 Task: Assign parteek.ku2001@gmail.com as Assignee of Child Issue ChildIssue0000000835 of Issue Issue0000000418 in Backlog  in Scrum Project Project0000000084 in Jira. Assign vinnyoffice2@gmail.com as Assignee of Child Issue ChildIssue0000000836 of Issue Issue0000000418 in Backlog  in Scrum Project Project0000000084 in Jira. Assign vinnyoffice2@gmail.com as Assignee of Child Issue ChildIssue0000000837 of Issue Issue0000000419 in Backlog  in Scrum Project Project0000000084 in Jira. Assign vinnyoffice2@gmail.com as Assignee of Child Issue ChildIssue0000000838 of Issue Issue0000000419 in Backlog  in Scrum Project Project0000000084 in Jira. Assign vinnyoffice2@gmail.com as Assignee of Child Issue ChildIssue0000000839 of Issue Issue0000000420 in Backlog  in Scrum Project Project0000000084 in Jira
Action: Mouse moved to (465, 481)
Screenshot: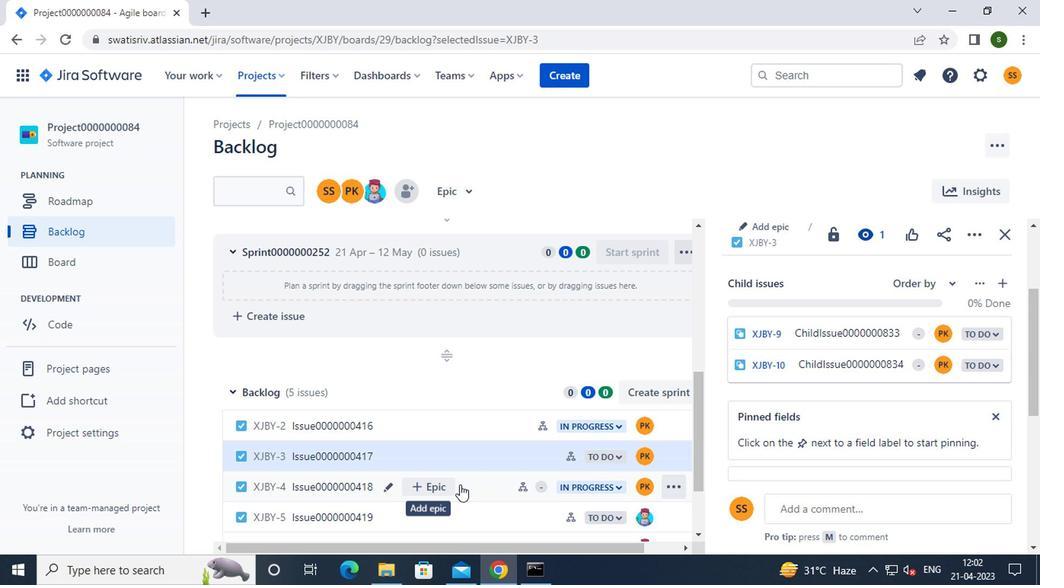 
Action: Mouse pressed left at (465, 481)
Screenshot: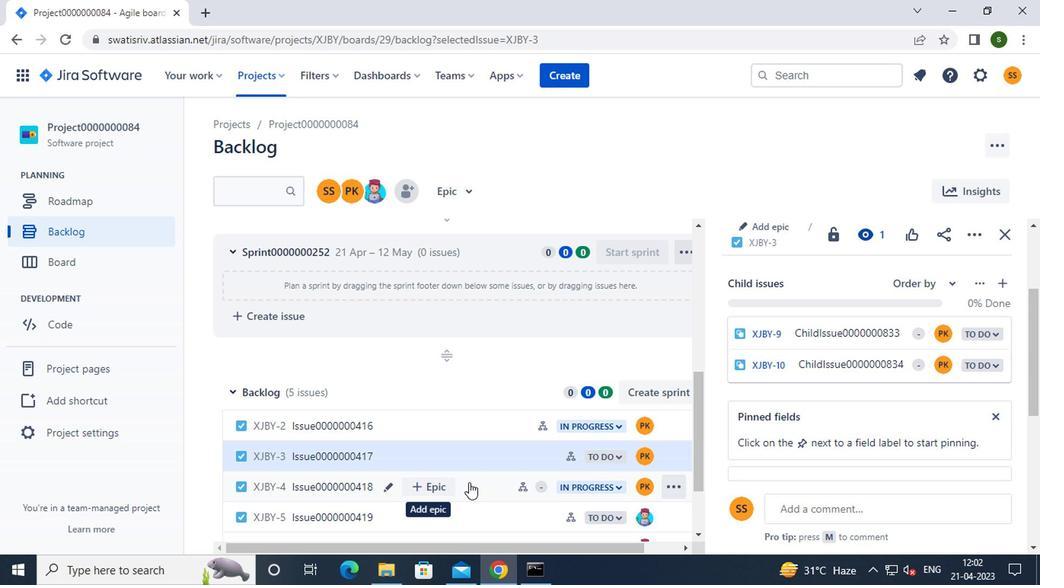
Action: Mouse moved to (842, 418)
Screenshot: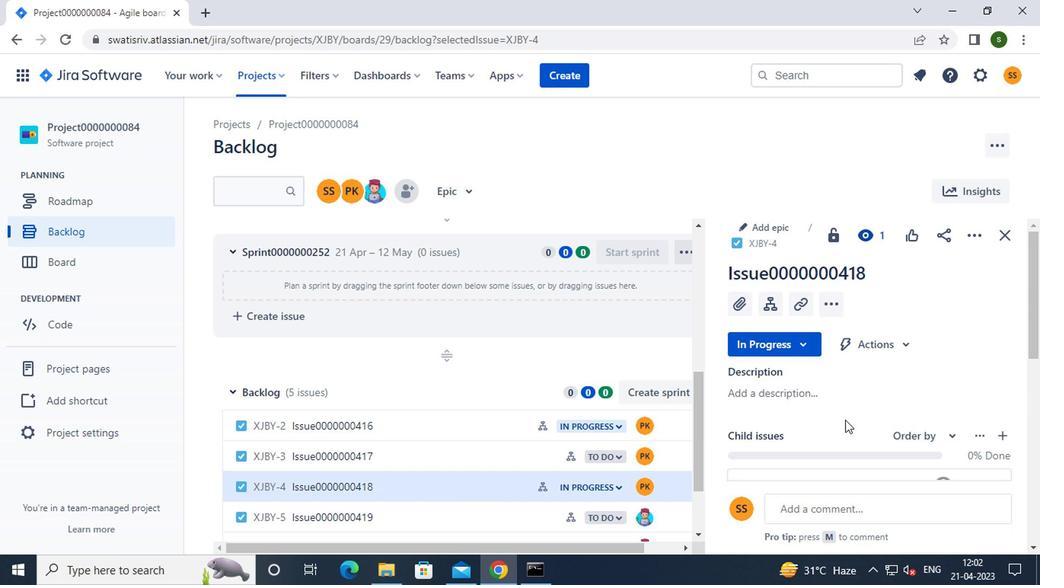 
Action: Mouse scrolled (842, 417) with delta (0, -1)
Screenshot: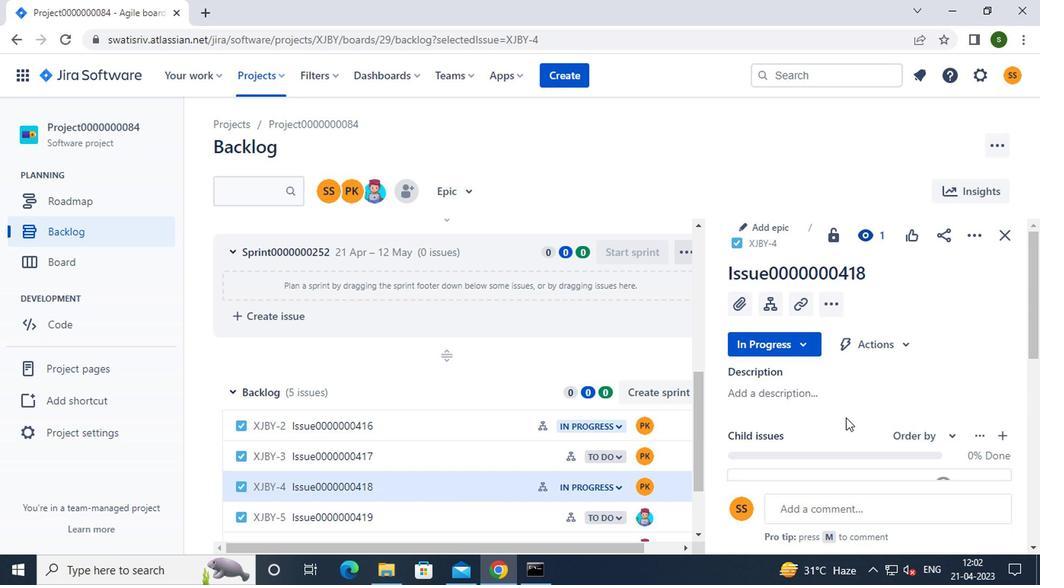 
Action: Mouse scrolled (842, 417) with delta (0, -1)
Screenshot: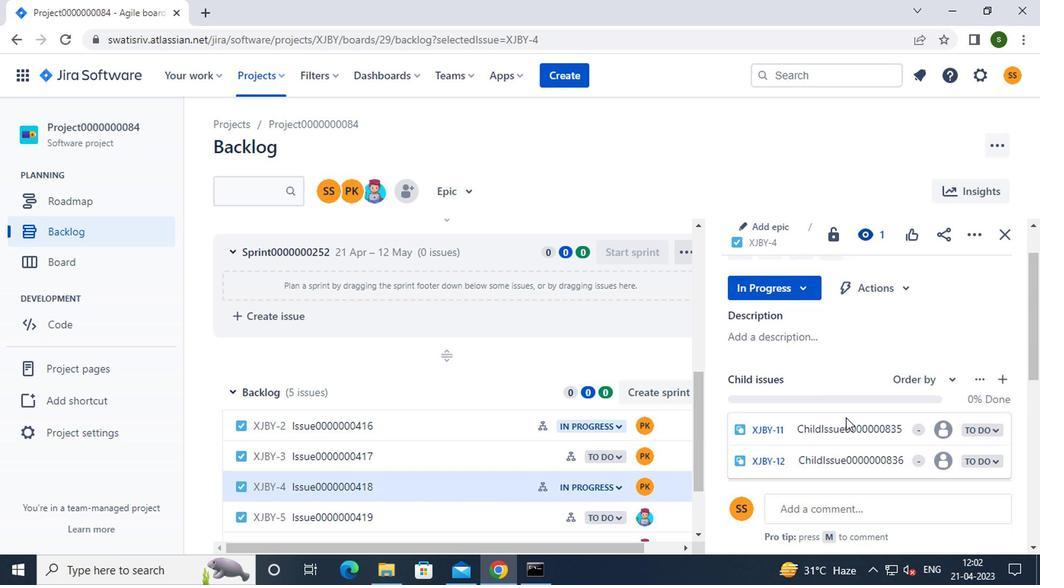 
Action: Mouse moved to (940, 339)
Screenshot: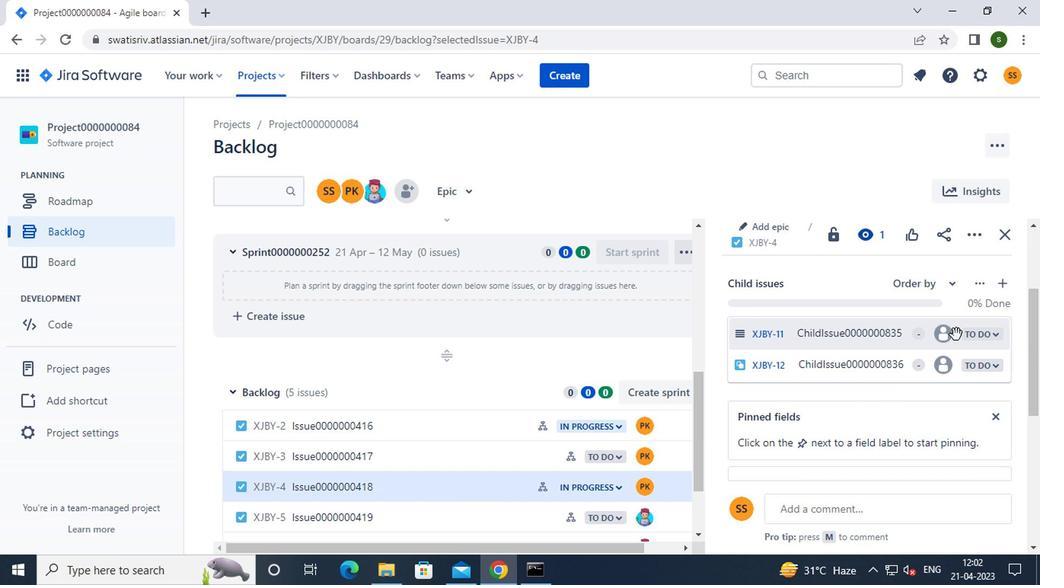 
Action: Mouse pressed left at (940, 339)
Screenshot: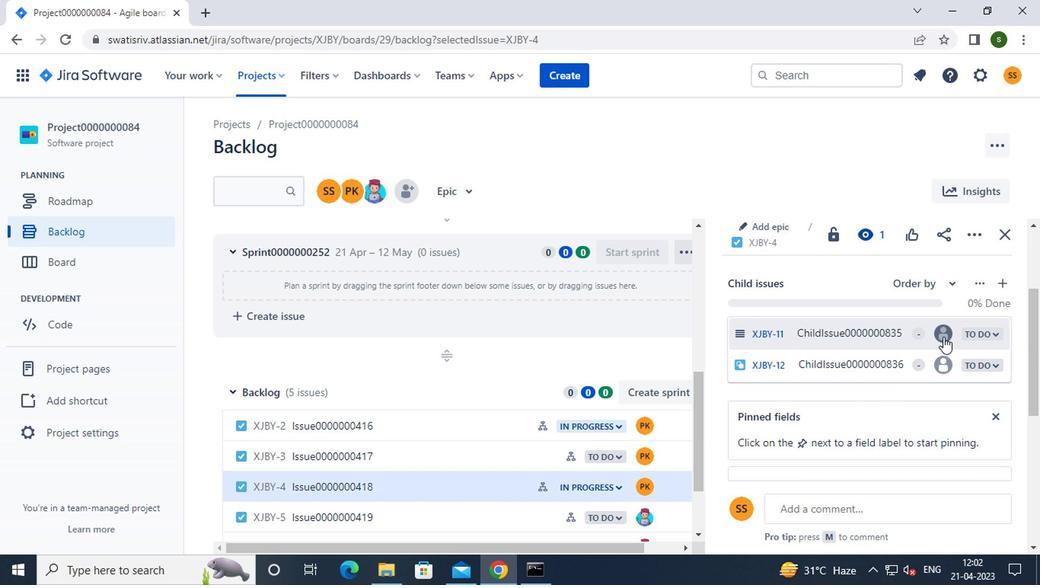 
Action: Mouse moved to (845, 428)
Screenshot: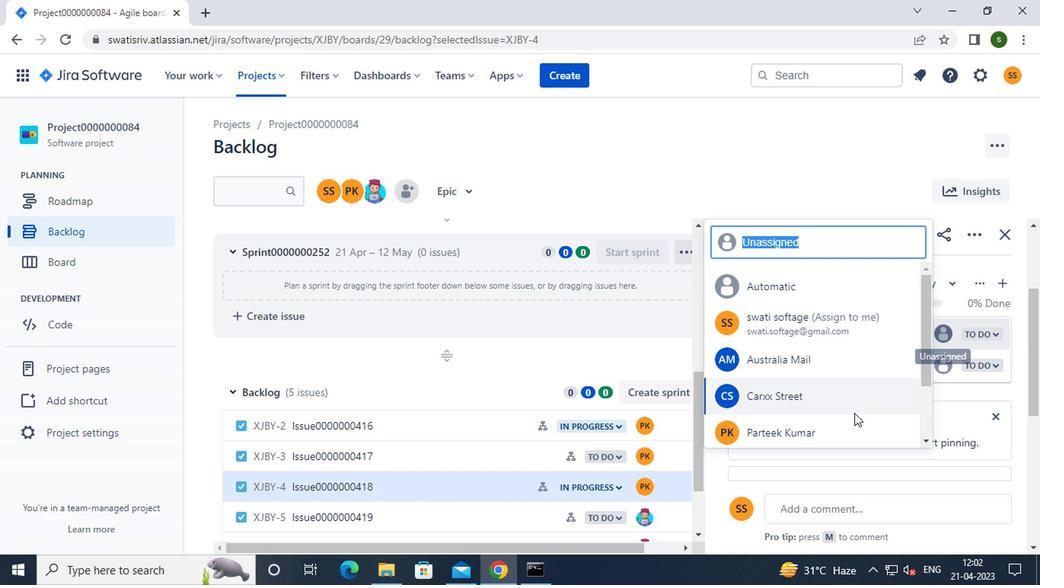 
Action: Mouse pressed left at (845, 428)
Screenshot: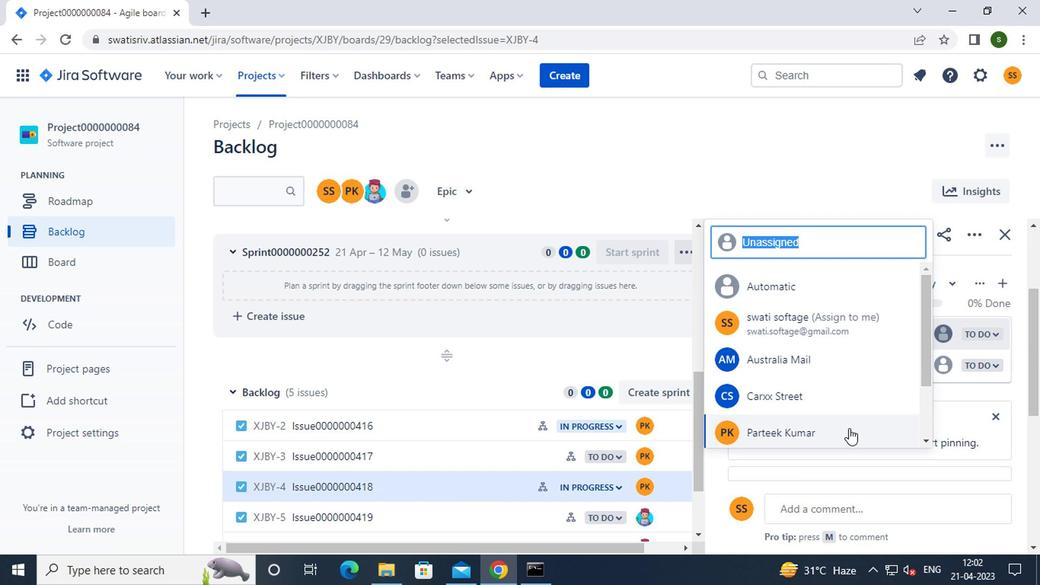 
Action: Mouse moved to (938, 366)
Screenshot: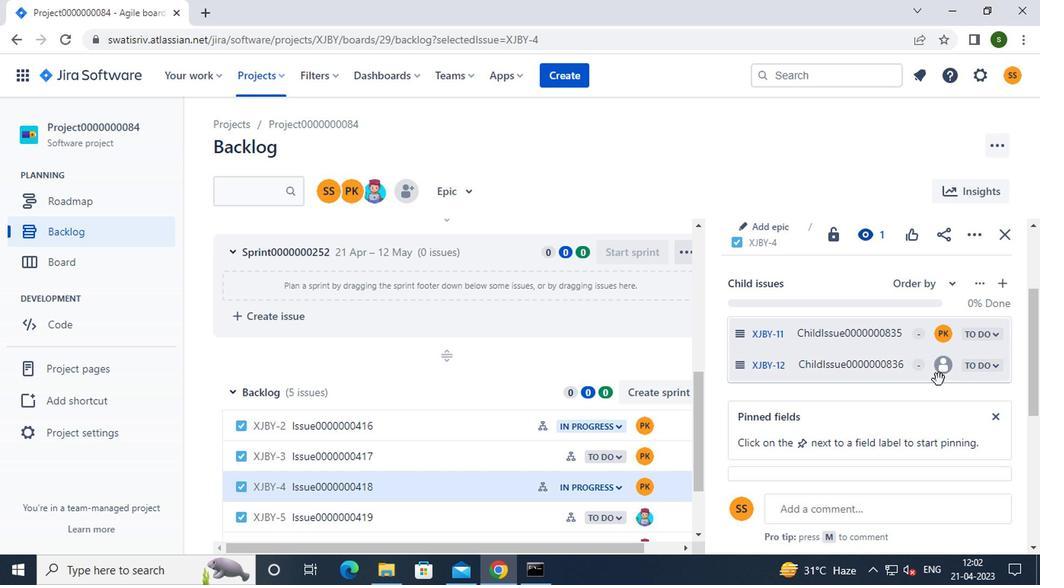 
Action: Mouse pressed left at (938, 366)
Screenshot: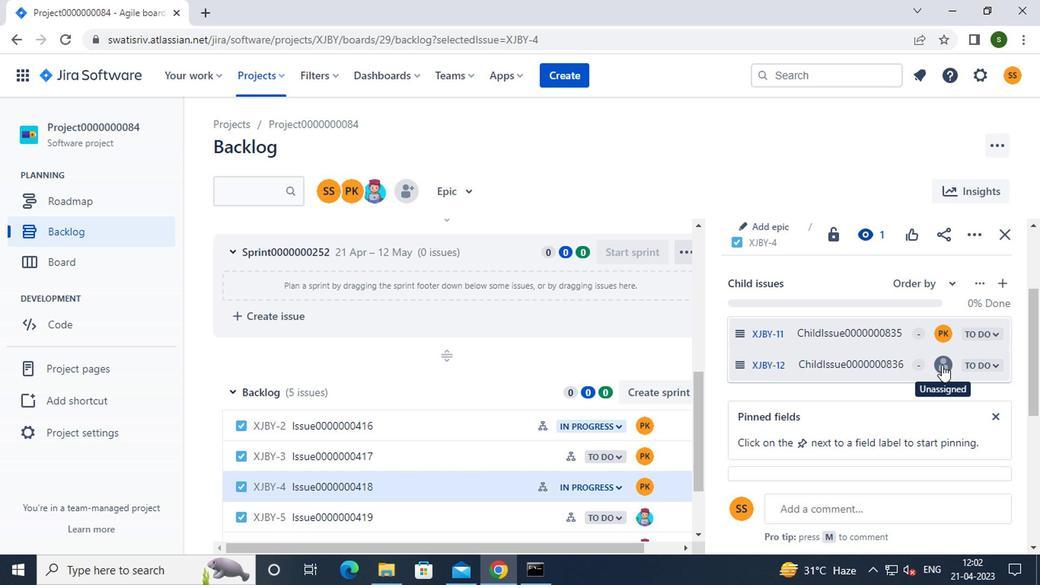 
Action: Mouse moved to (868, 396)
Screenshot: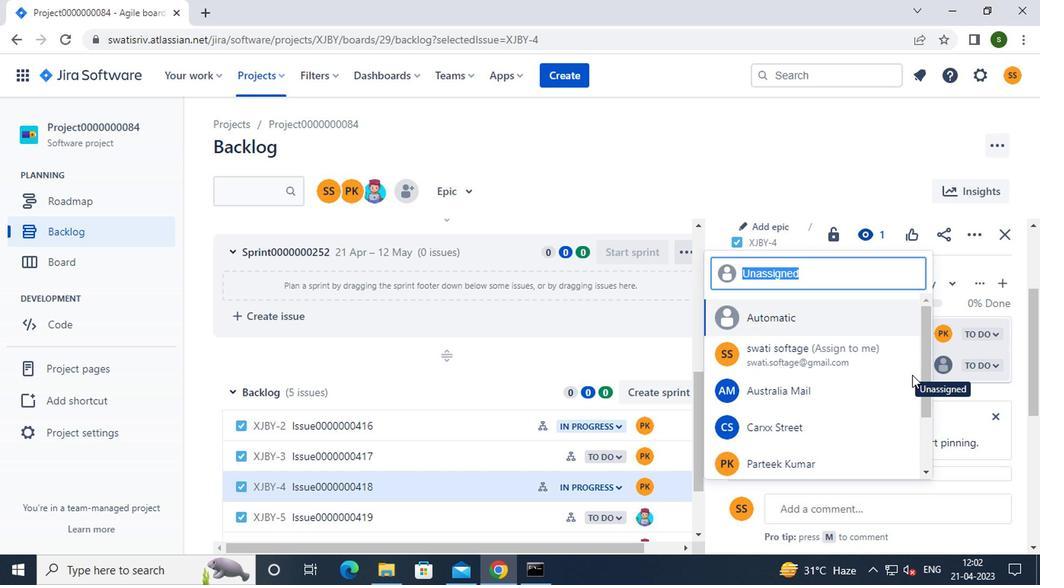
Action: Mouse scrolled (868, 395) with delta (0, -1)
Screenshot: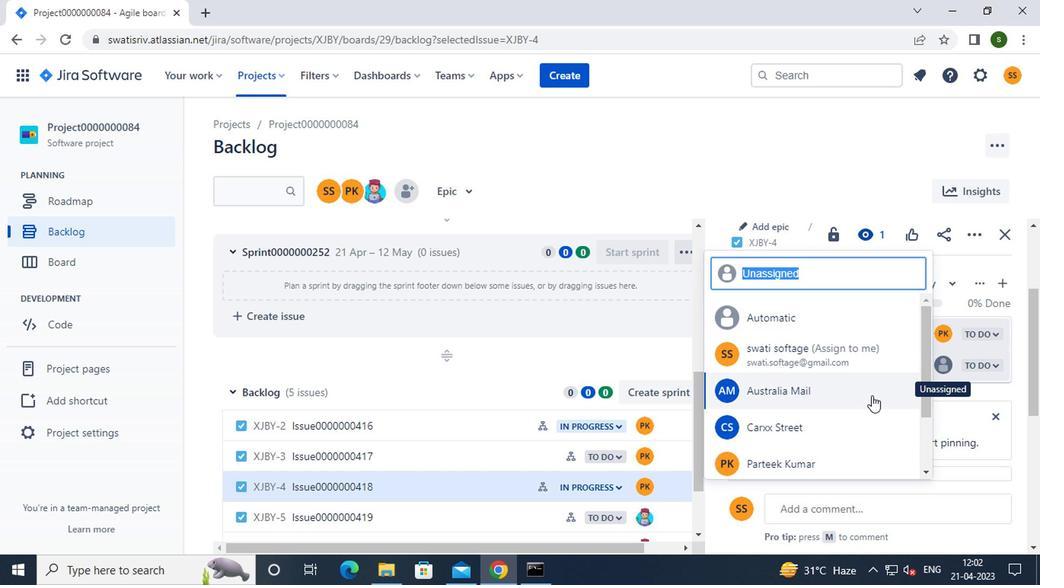 
Action: Mouse scrolled (868, 395) with delta (0, -1)
Screenshot: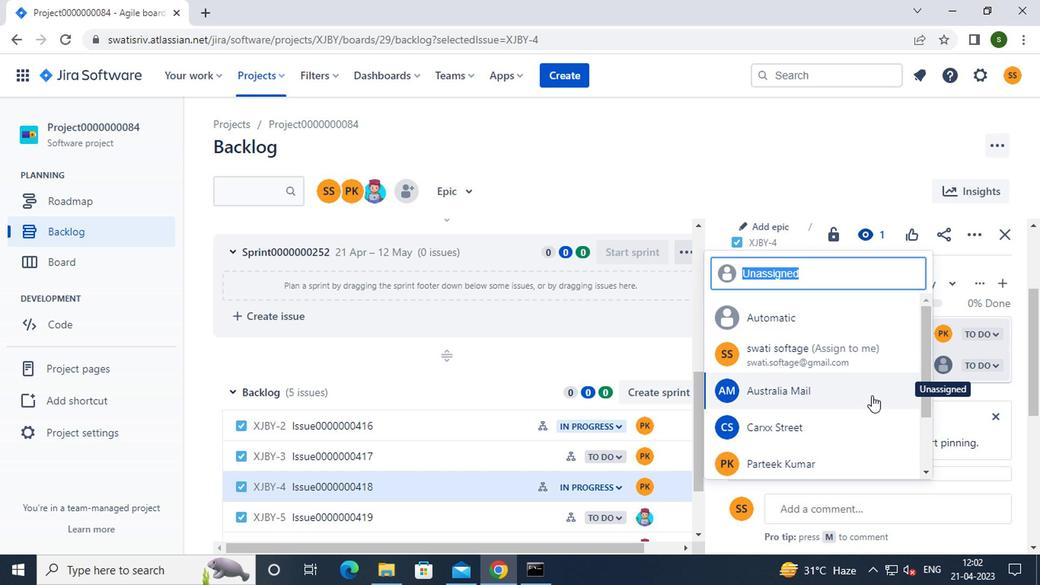 
Action: Mouse scrolled (868, 395) with delta (0, -1)
Screenshot: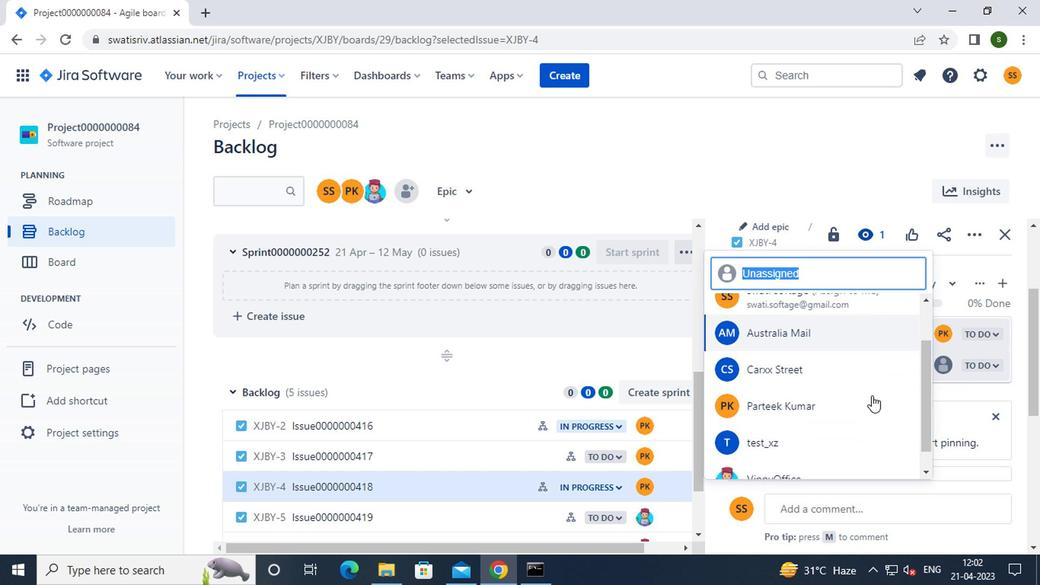 
Action: Mouse moved to (815, 455)
Screenshot: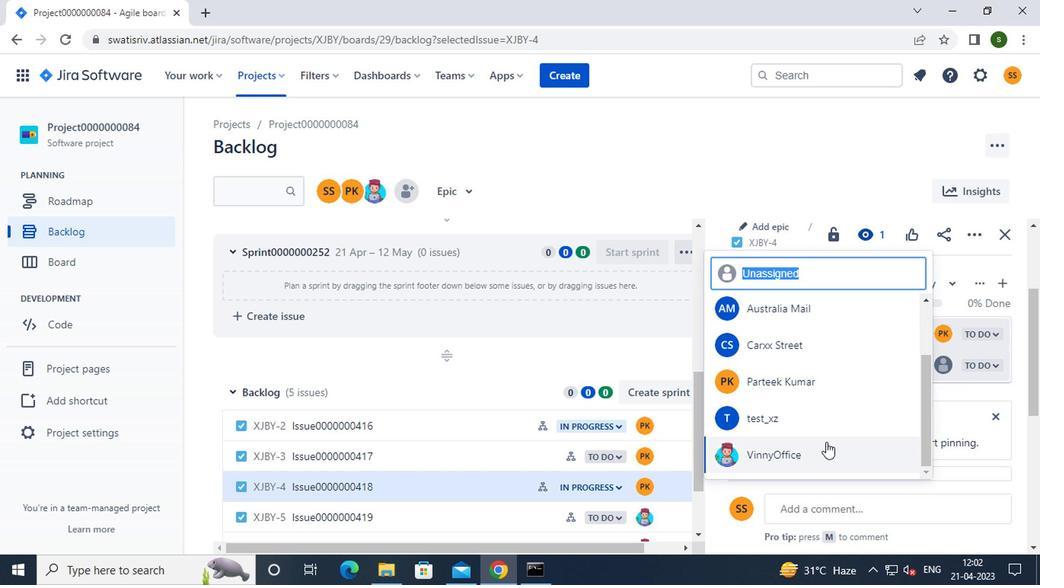 
Action: Mouse pressed left at (815, 455)
Screenshot: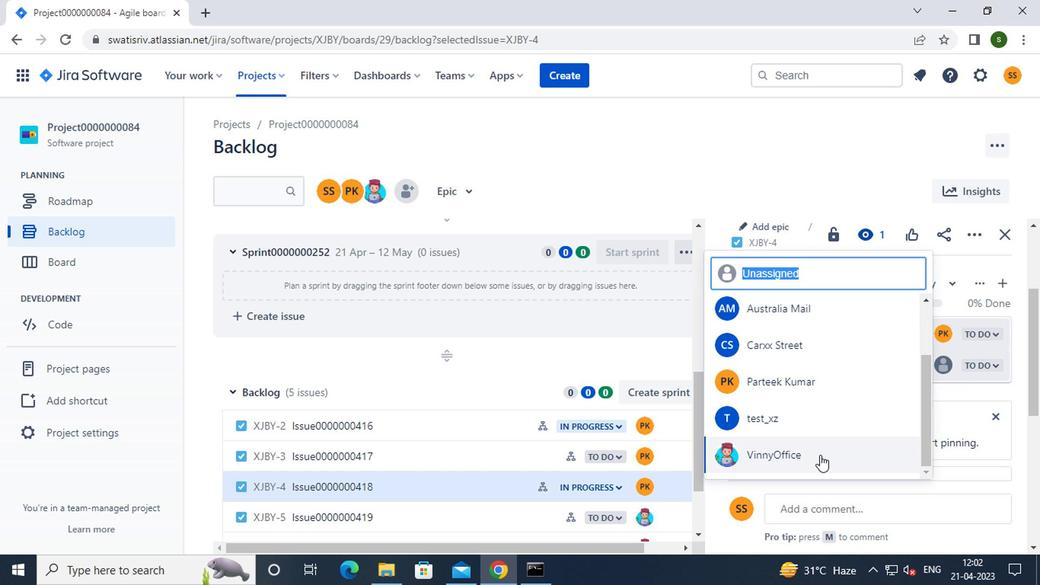 
Action: Mouse moved to (578, 451)
Screenshot: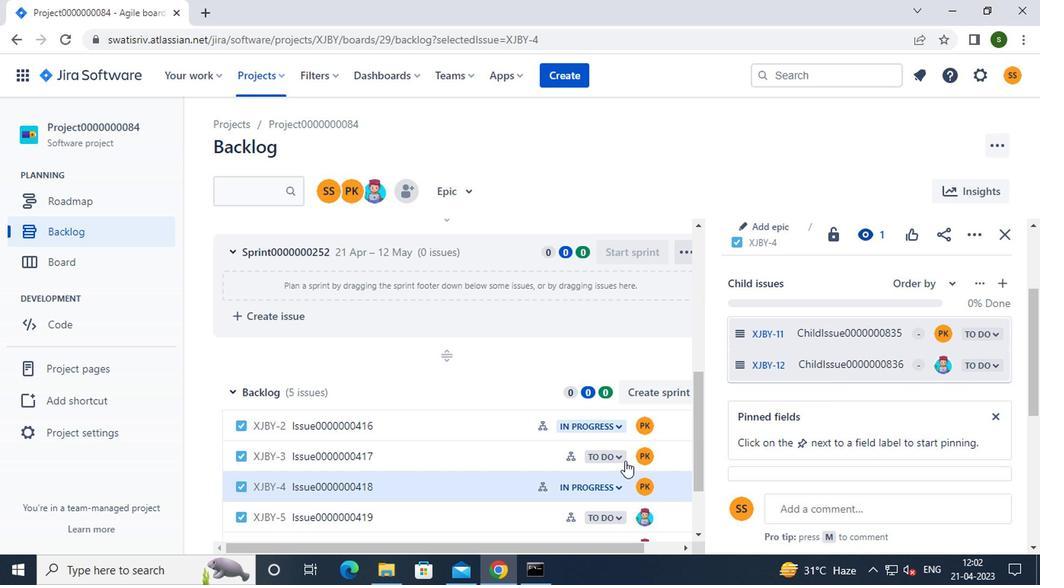 
Action: Mouse scrolled (578, 450) with delta (0, -1)
Screenshot: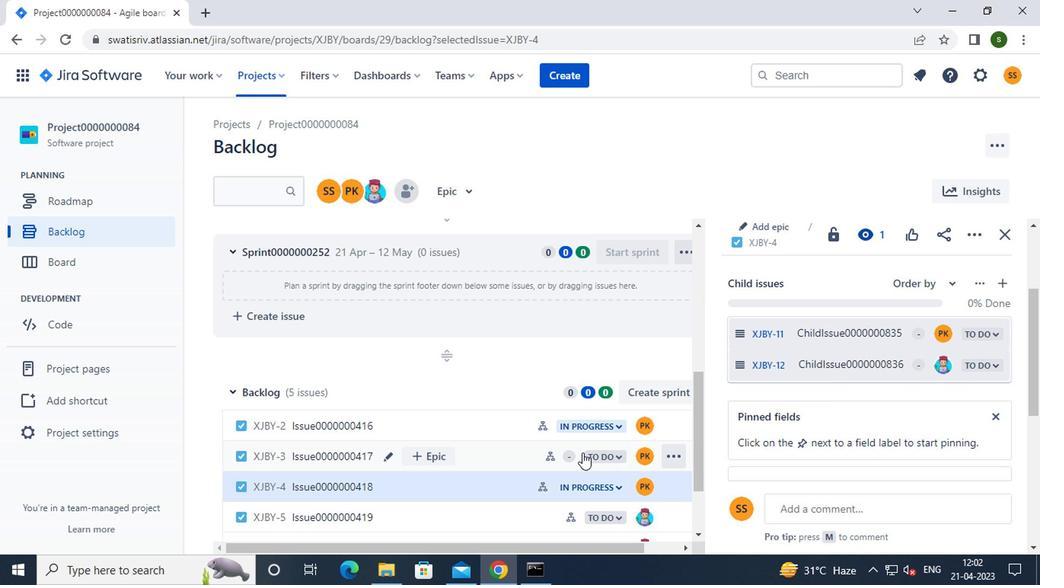 
Action: Mouse scrolled (578, 450) with delta (0, -1)
Screenshot: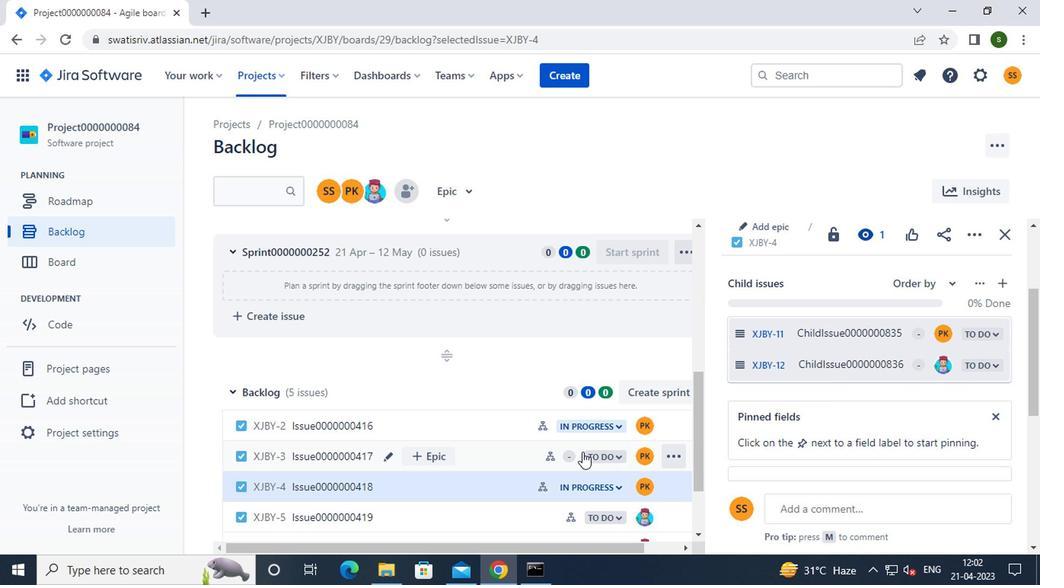 
Action: Mouse moved to (461, 416)
Screenshot: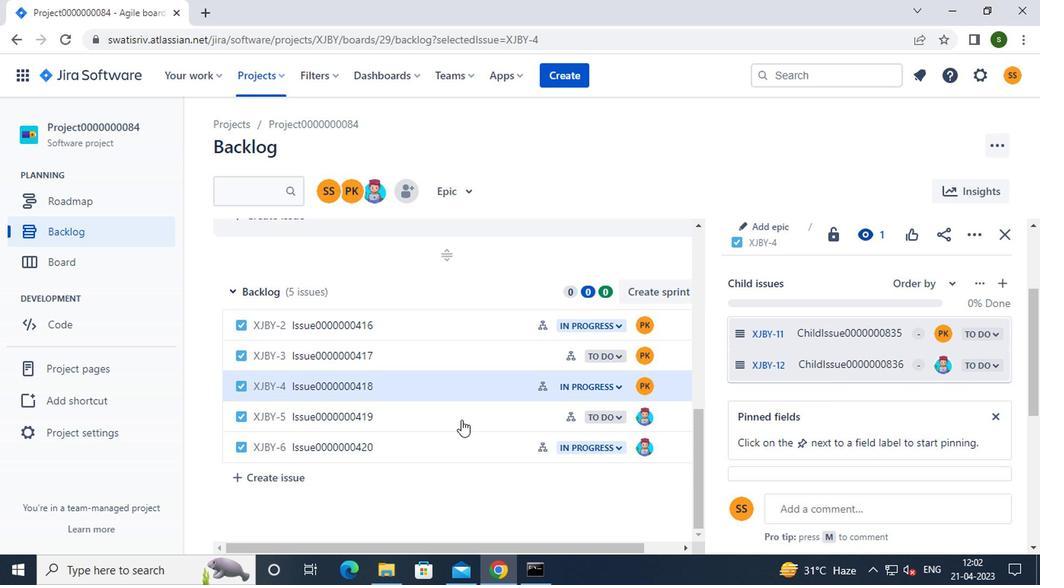 
Action: Mouse pressed left at (461, 416)
Screenshot: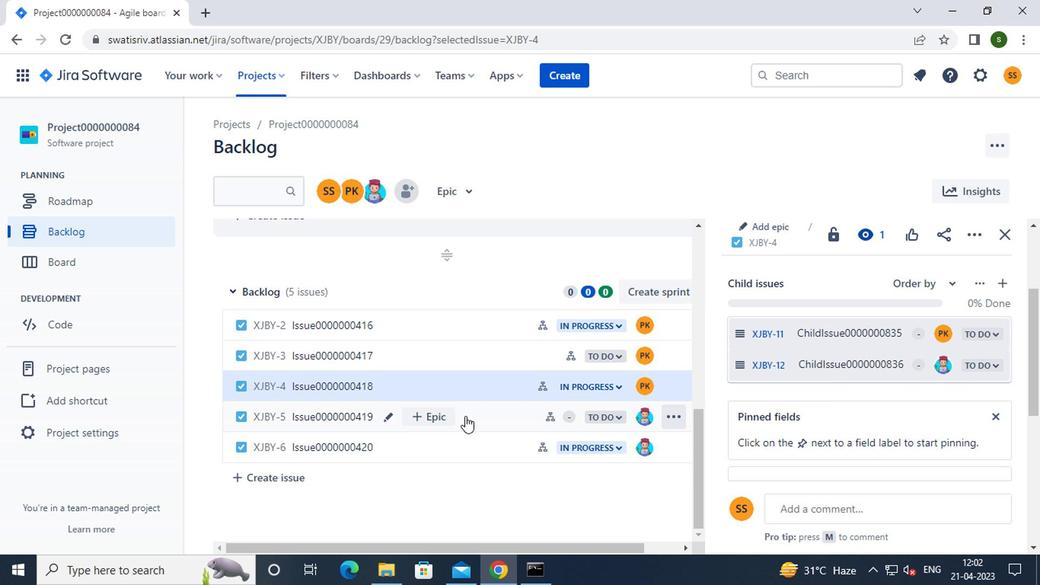 
Action: Mouse moved to (813, 397)
Screenshot: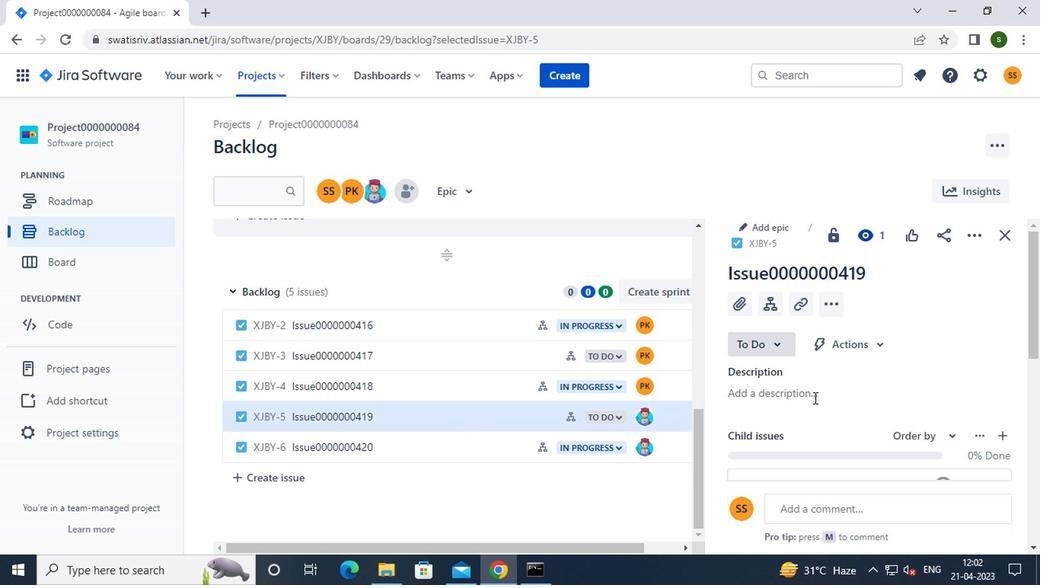 
Action: Mouse scrolled (813, 396) with delta (0, 0)
Screenshot: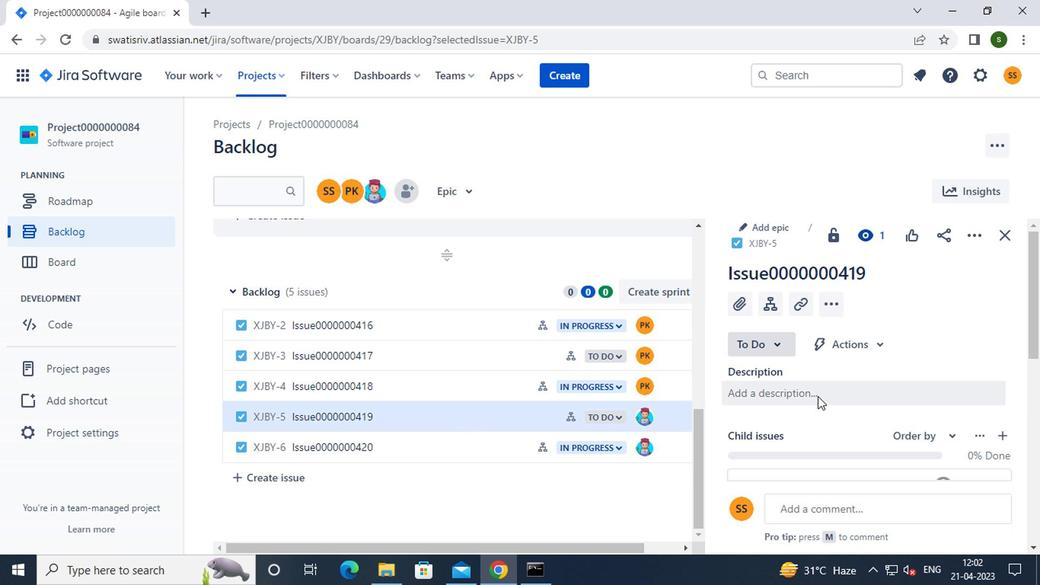 
Action: Mouse scrolled (813, 396) with delta (0, 0)
Screenshot: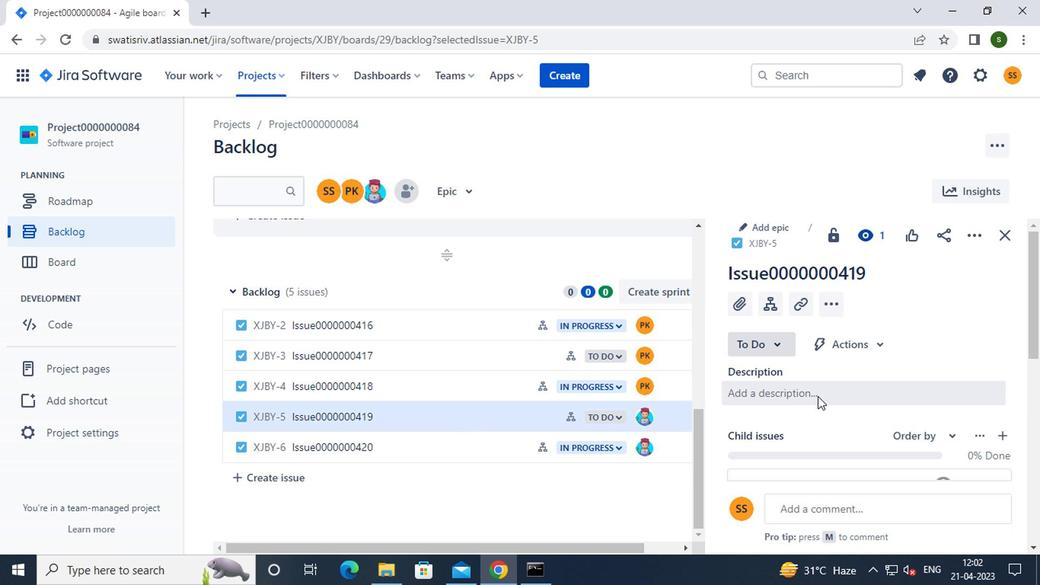 
Action: Mouse moved to (941, 338)
Screenshot: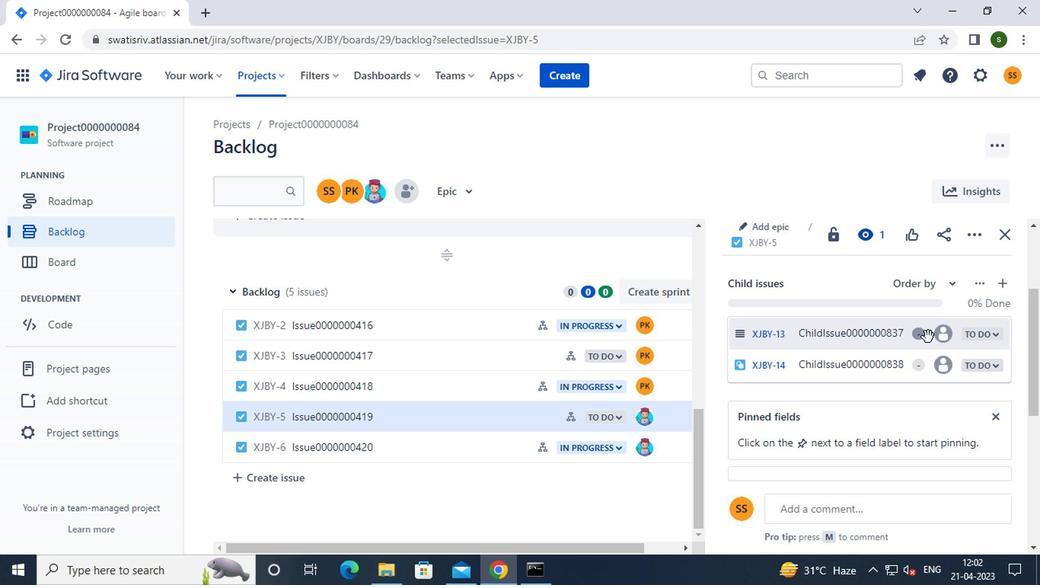 
Action: Mouse pressed left at (941, 338)
Screenshot: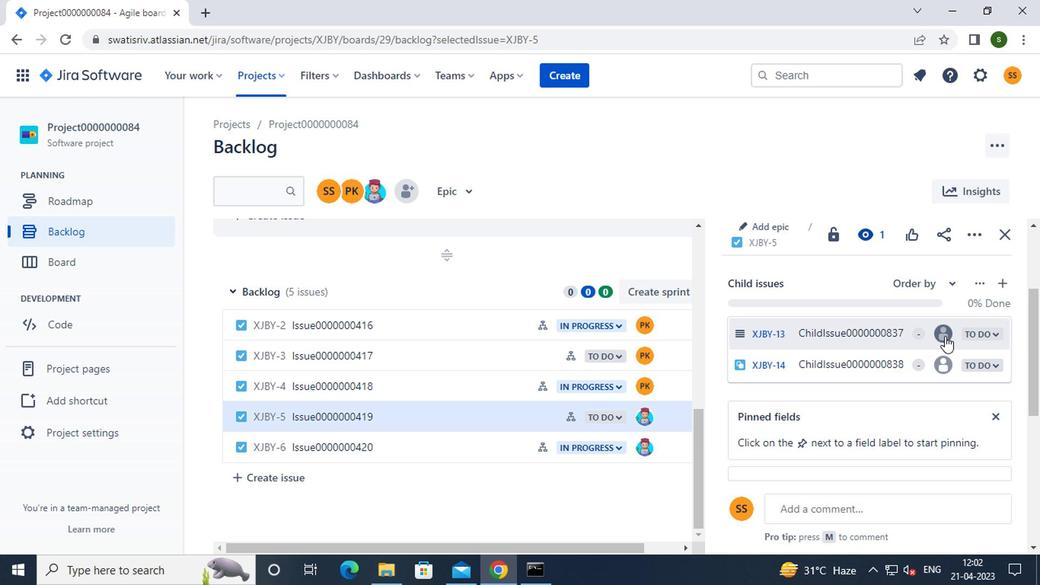 
Action: Mouse moved to (854, 367)
Screenshot: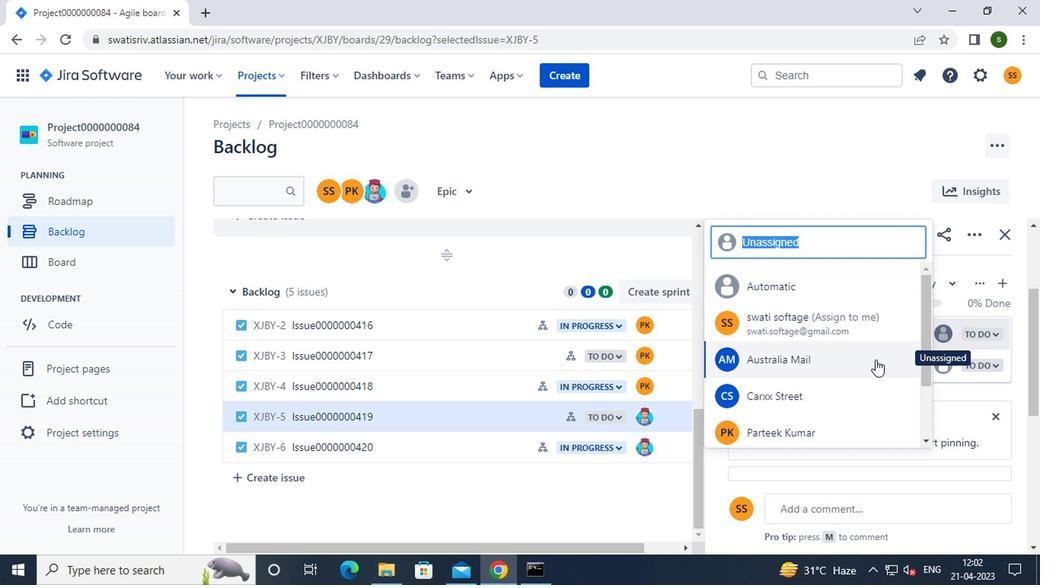 
Action: Mouse scrolled (854, 367) with delta (0, 0)
Screenshot: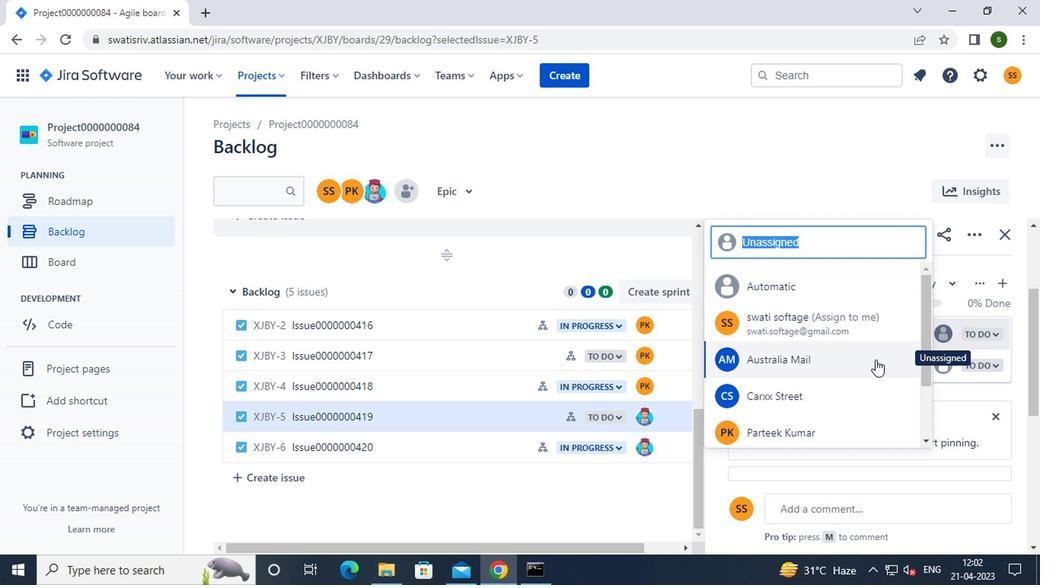 
Action: Mouse moved to (854, 368)
Screenshot: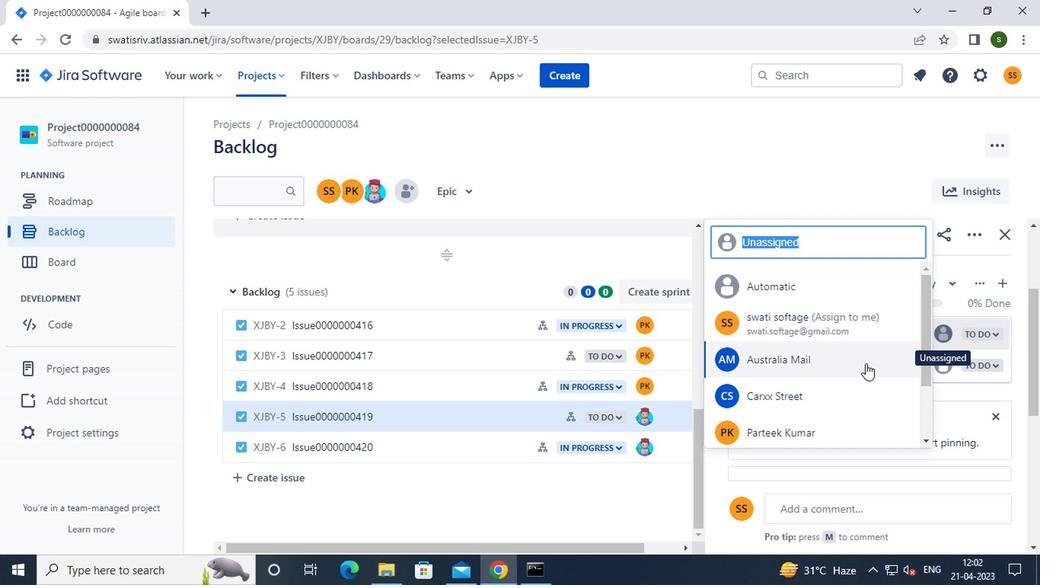 
Action: Mouse scrolled (854, 367) with delta (0, -1)
Screenshot: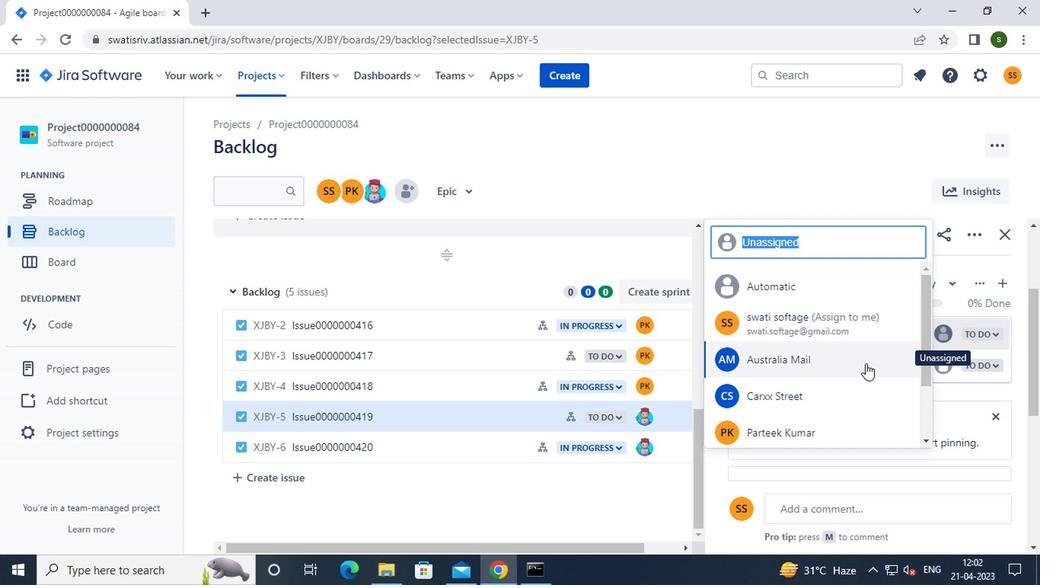 
Action: Mouse moved to (798, 422)
Screenshot: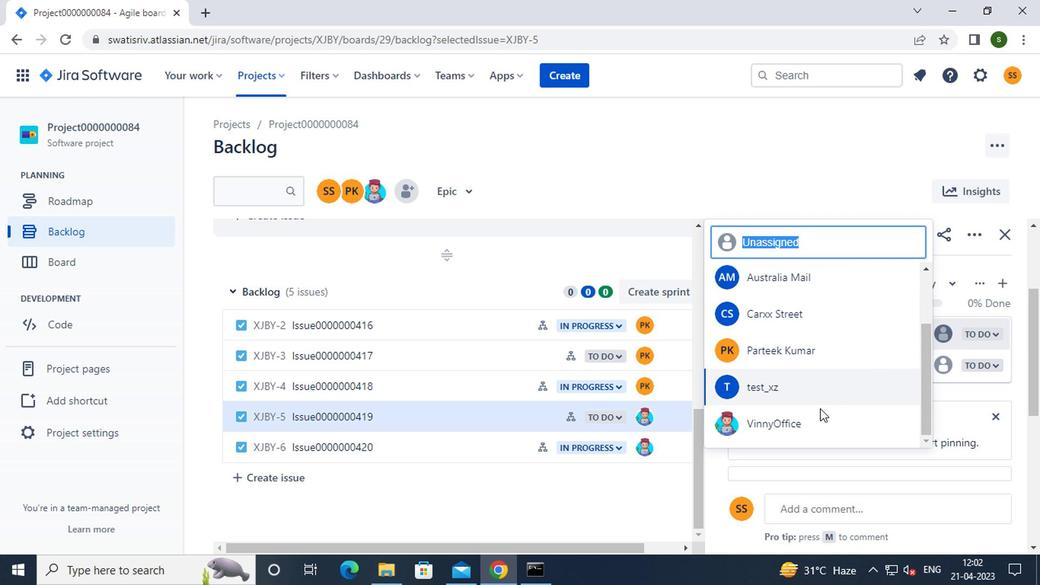 
Action: Mouse pressed left at (798, 422)
Screenshot: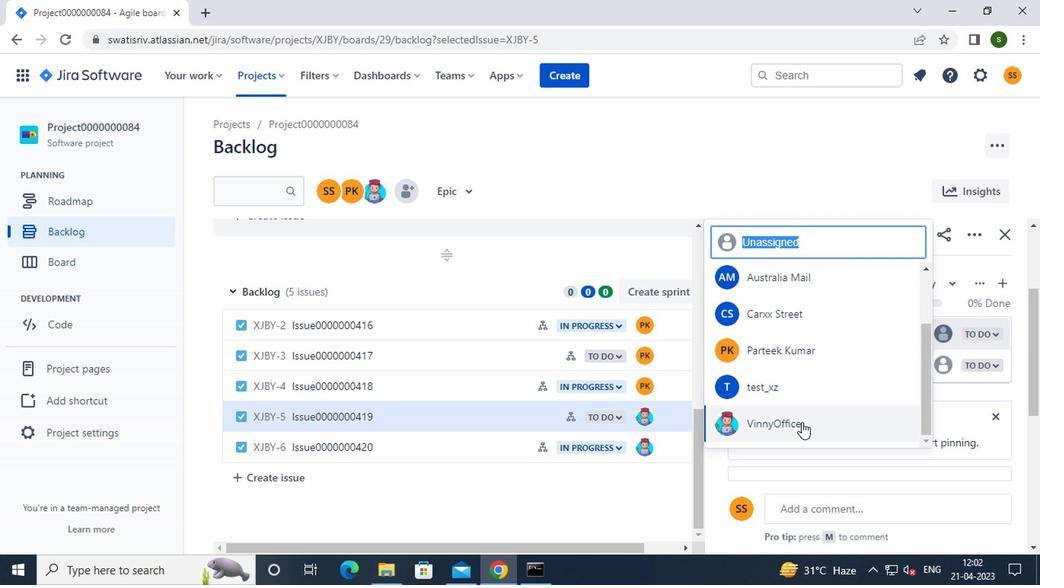 
Action: Mouse moved to (940, 366)
Screenshot: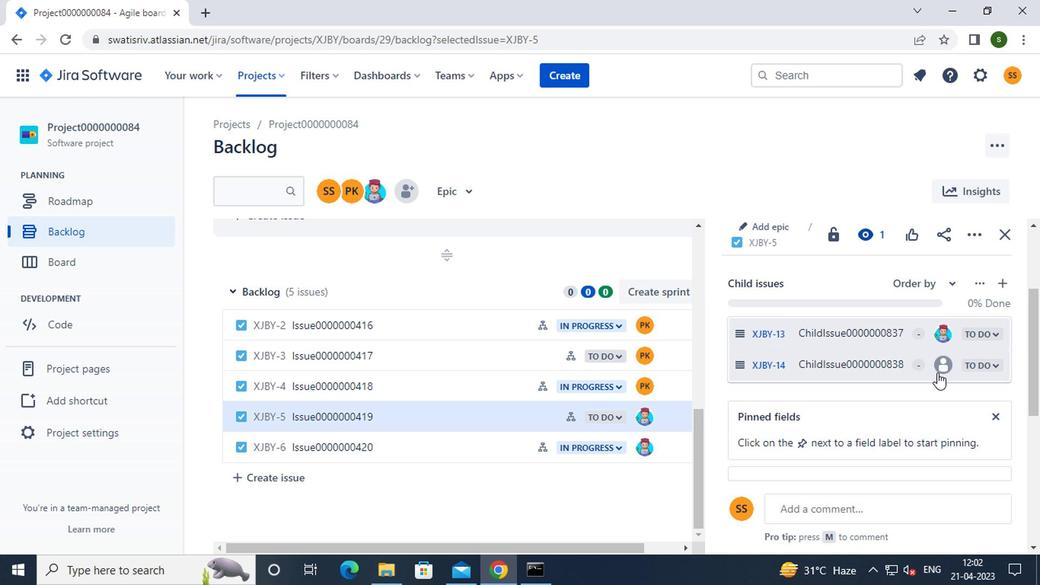 
Action: Mouse pressed left at (940, 366)
Screenshot: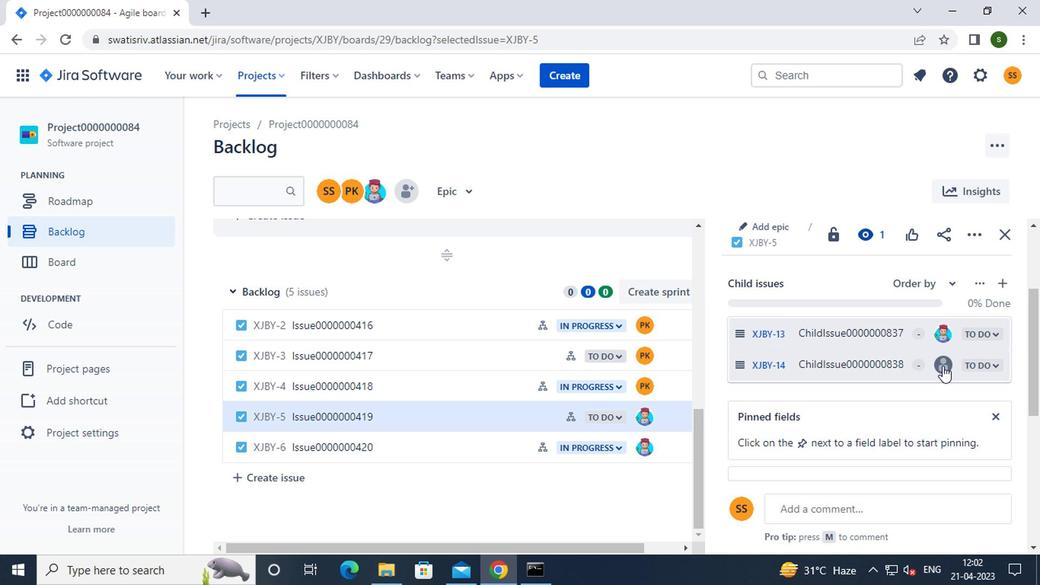 
Action: Mouse moved to (850, 400)
Screenshot: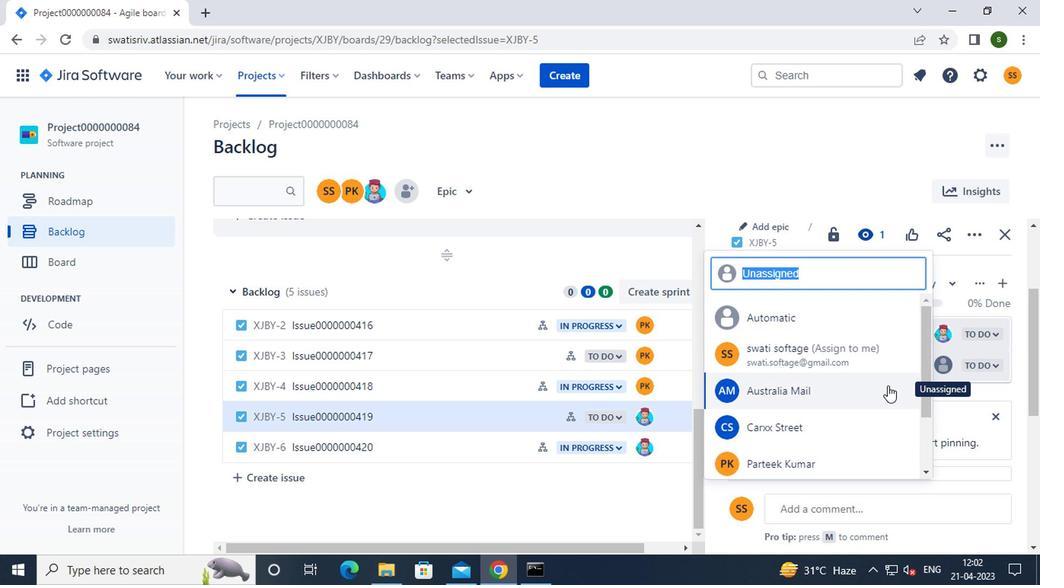 
Action: Mouse scrolled (850, 399) with delta (0, -1)
Screenshot: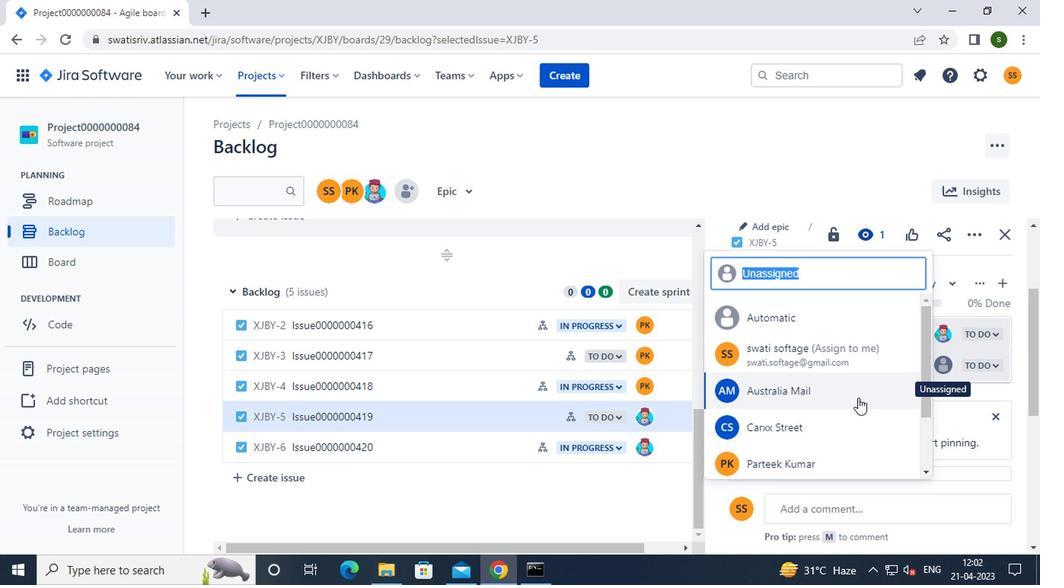 
Action: Mouse scrolled (850, 399) with delta (0, -1)
Screenshot: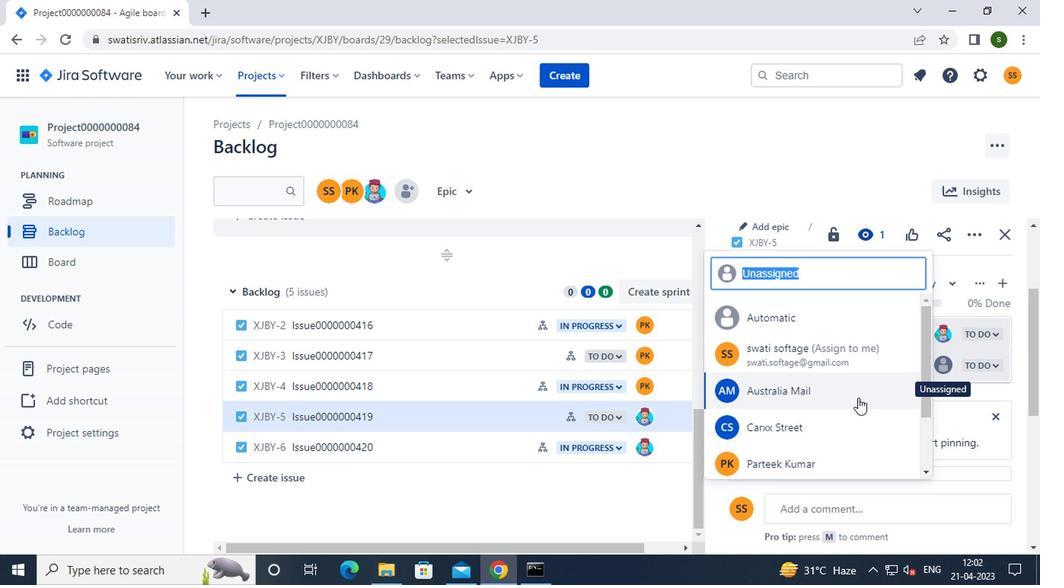 
Action: Mouse moved to (793, 451)
Screenshot: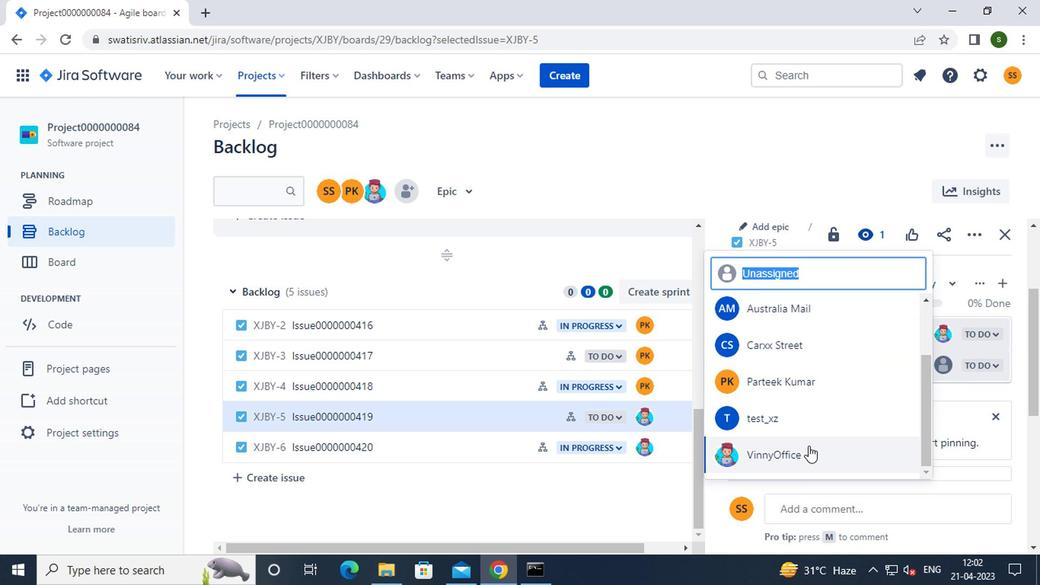 
Action: Mouse pressed left at (793, 451)
Screenshot: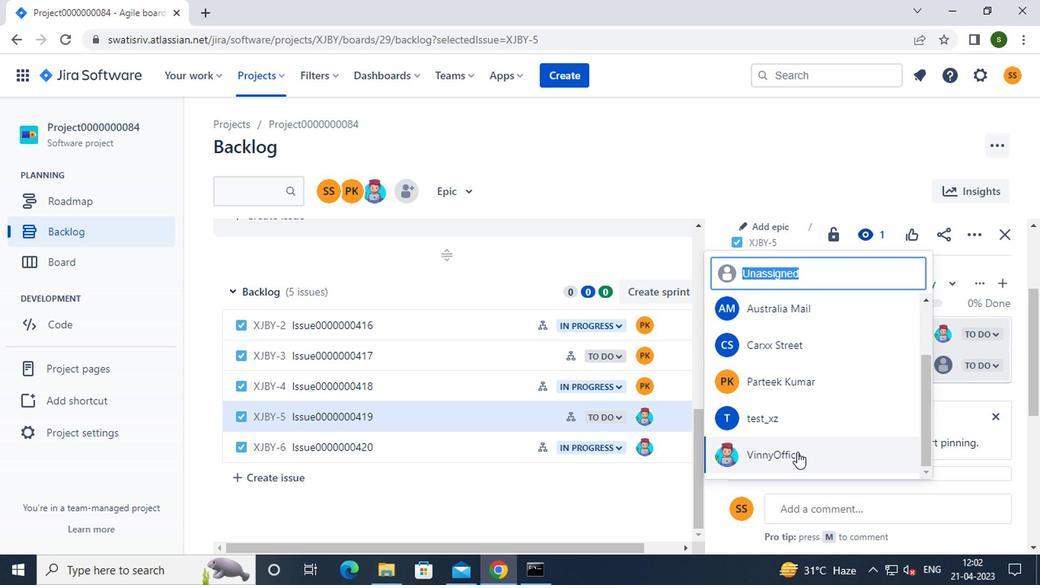 
Action: Mouse moved to (491, 449)
Screenshot: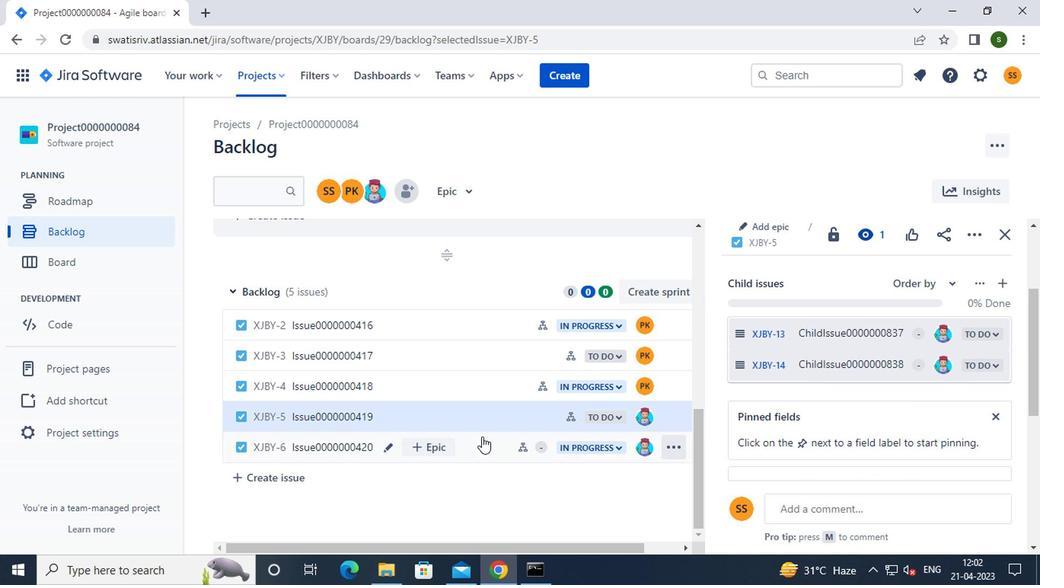 
Action: Mouse pressed left at (491, 449)
Screenshot: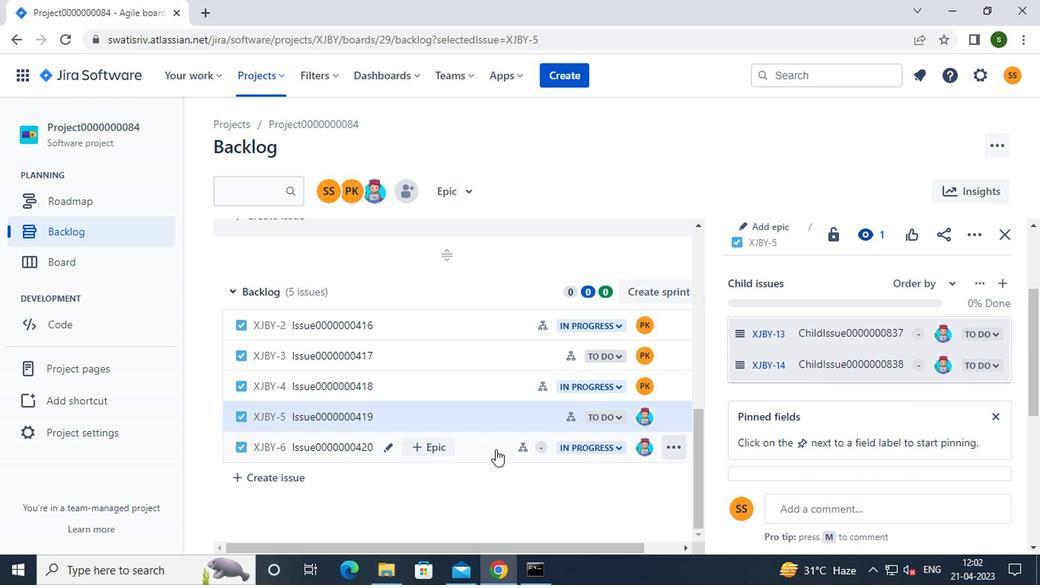 
Action: Mouse moved to (864, 398)
Screenshot: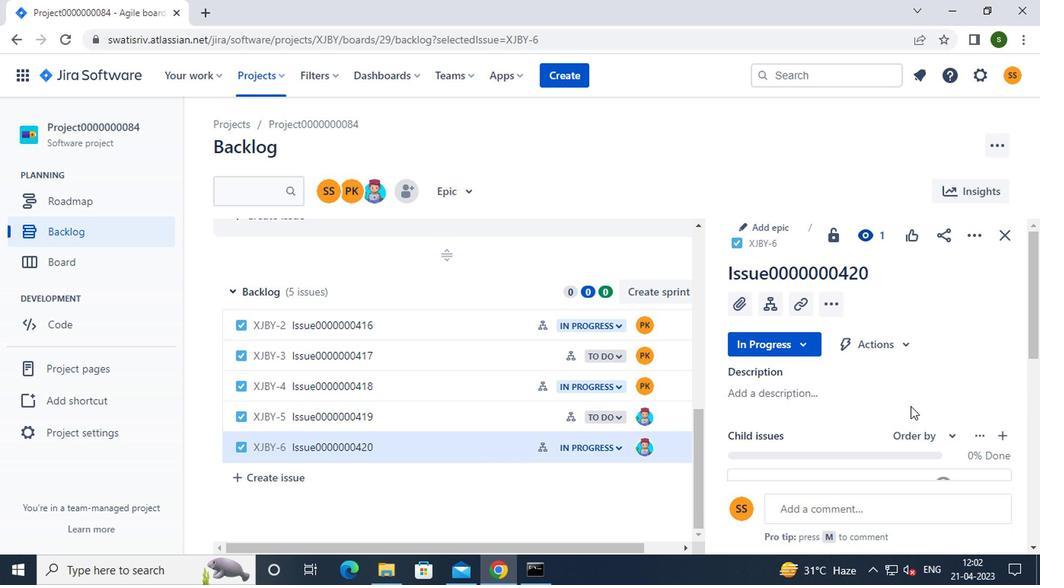 
Action: Mouse scrolled (864, 397) with delta (0, -1)
Screenshot: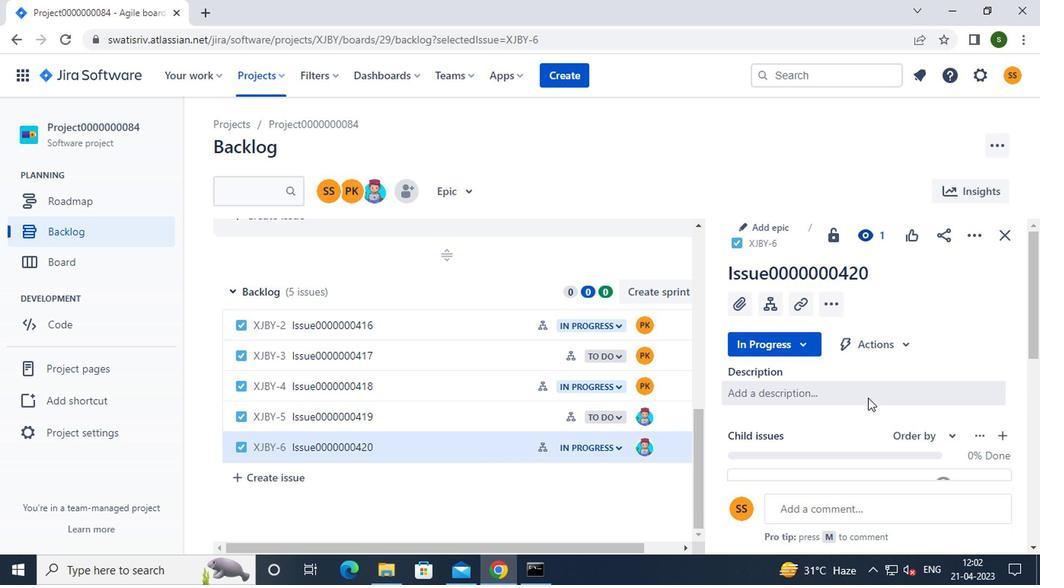 
Action: Mouse scrolled (864, 397) with delta (0, -1)
Screenshot: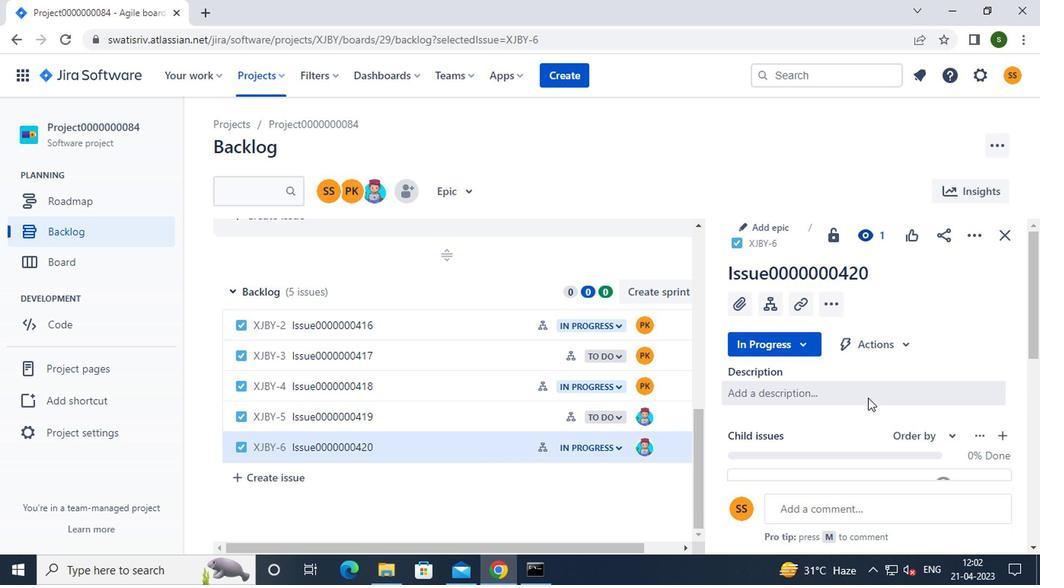 
Action: Mouse moved to (937, 334)
Screenshot: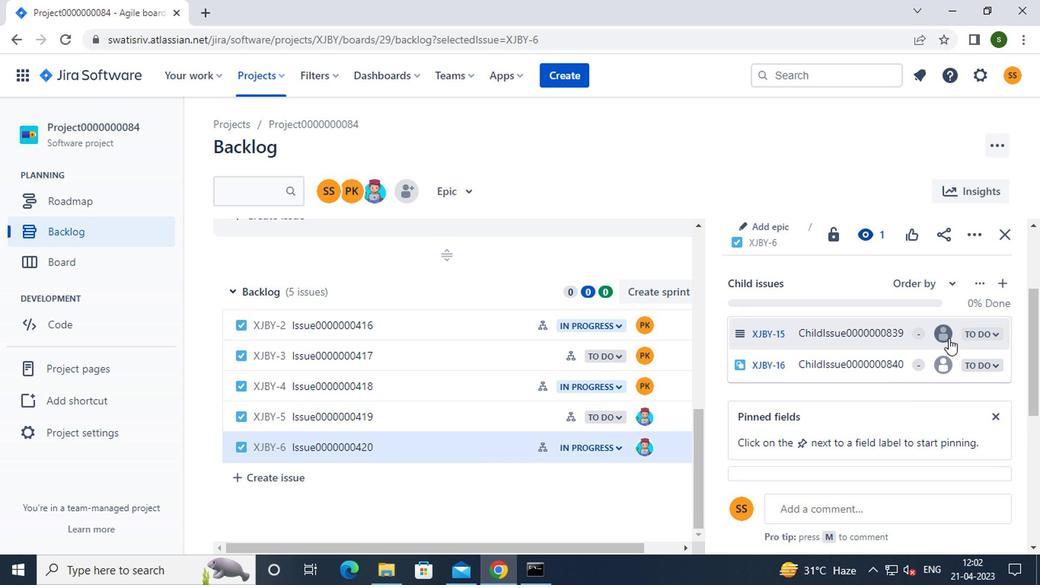 
Action: Mouse pressed left at (937, 334)
Screenshot: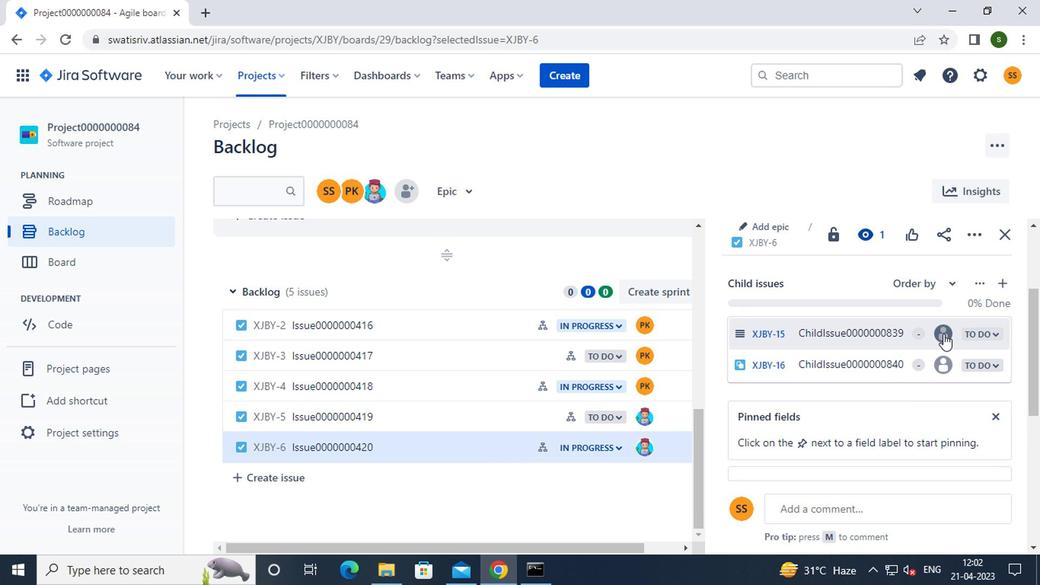 
Action: Mouse moved to (904, 343)
Screenshot: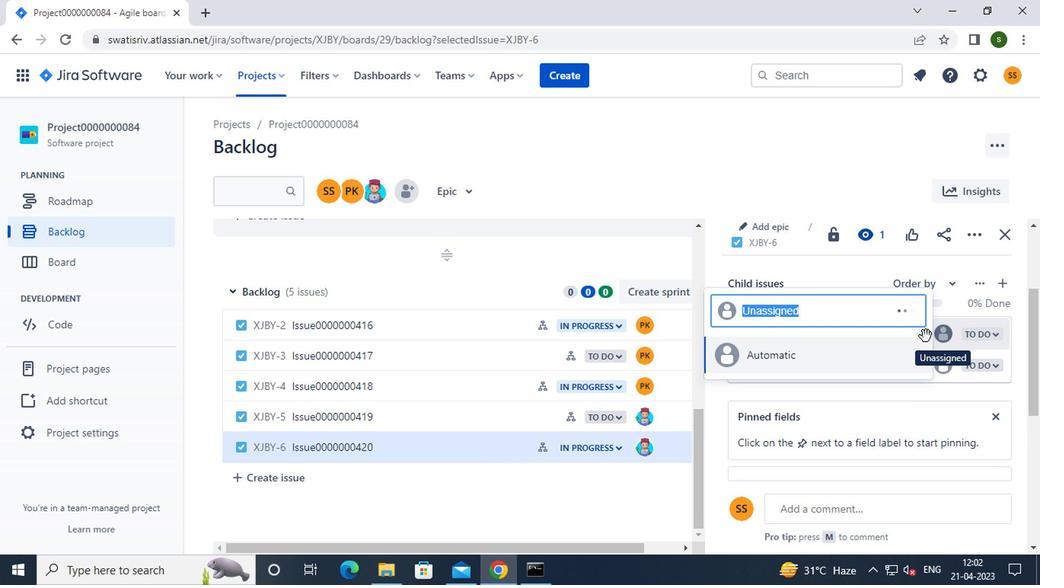 
Action: Mouse scrolled (904, 342) with delta (0, 0)
Screenshot: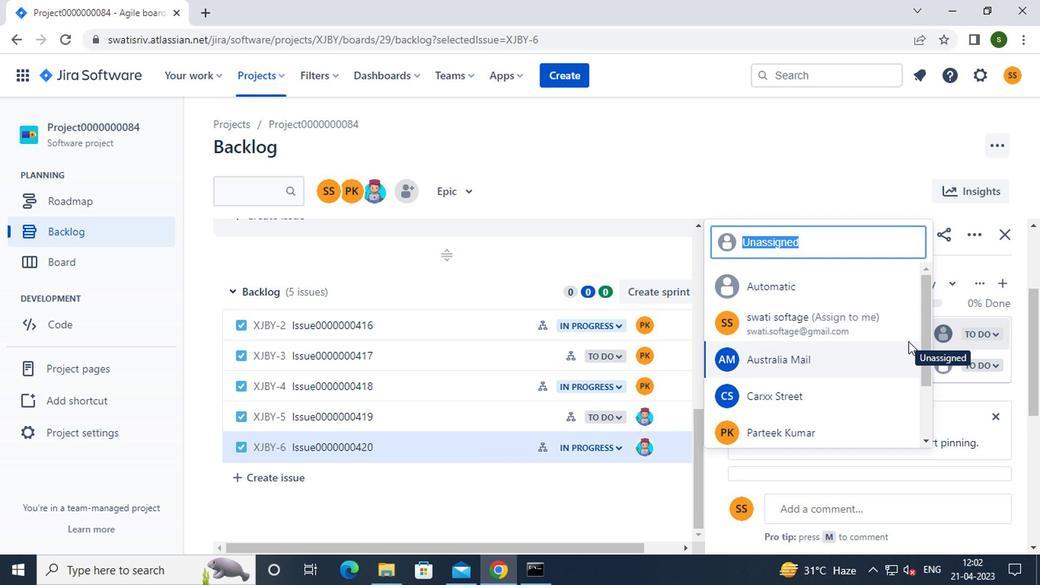 
Action: Mouse scrolled (904, 342) with delta (0, 0)
Screenshot: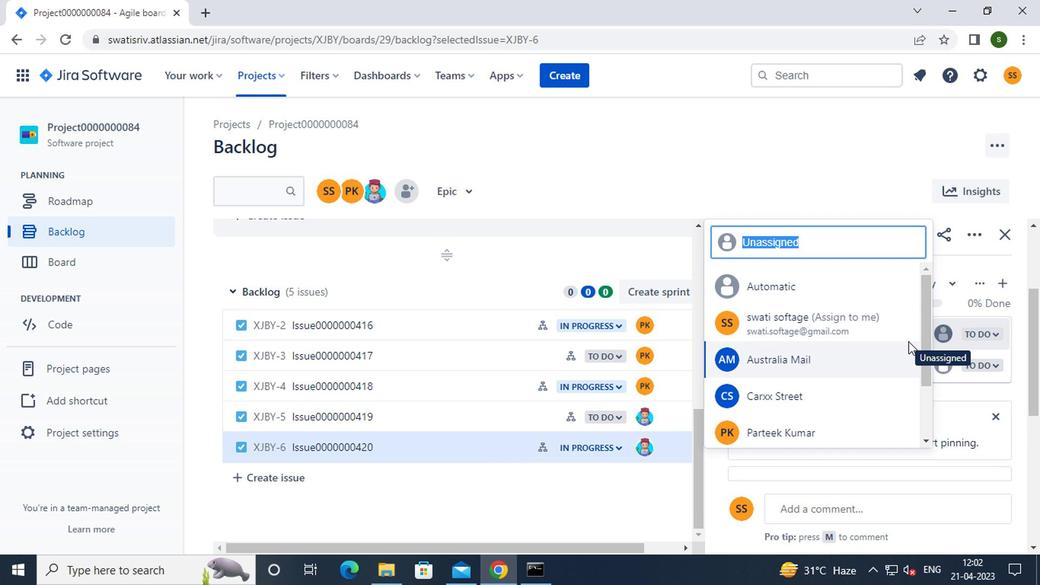 
Action: Mouse moved to (824, 428)
Screenshot: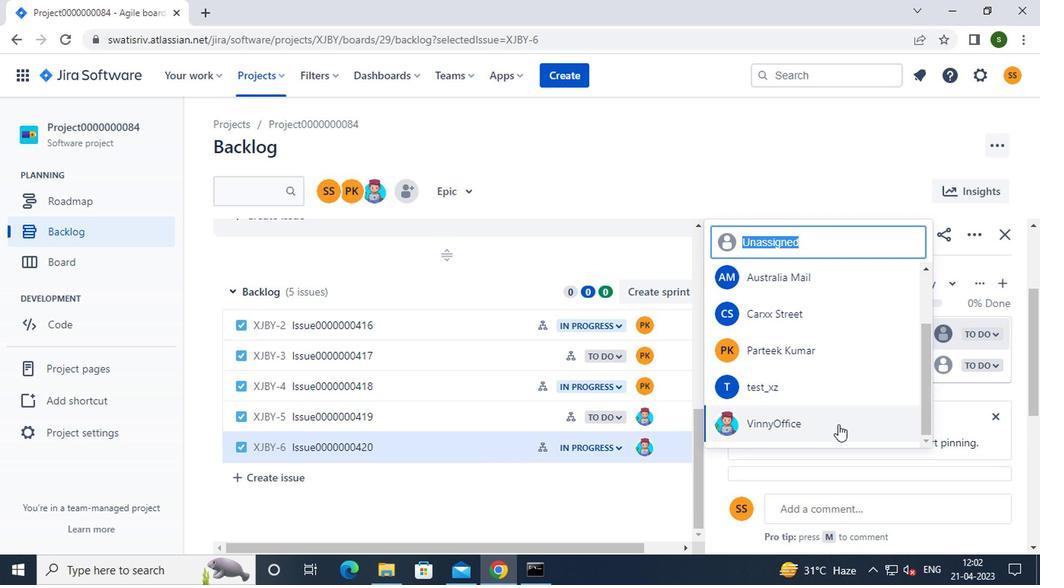 
Action: Mouse pressed left at (824, 428)
Screenshot: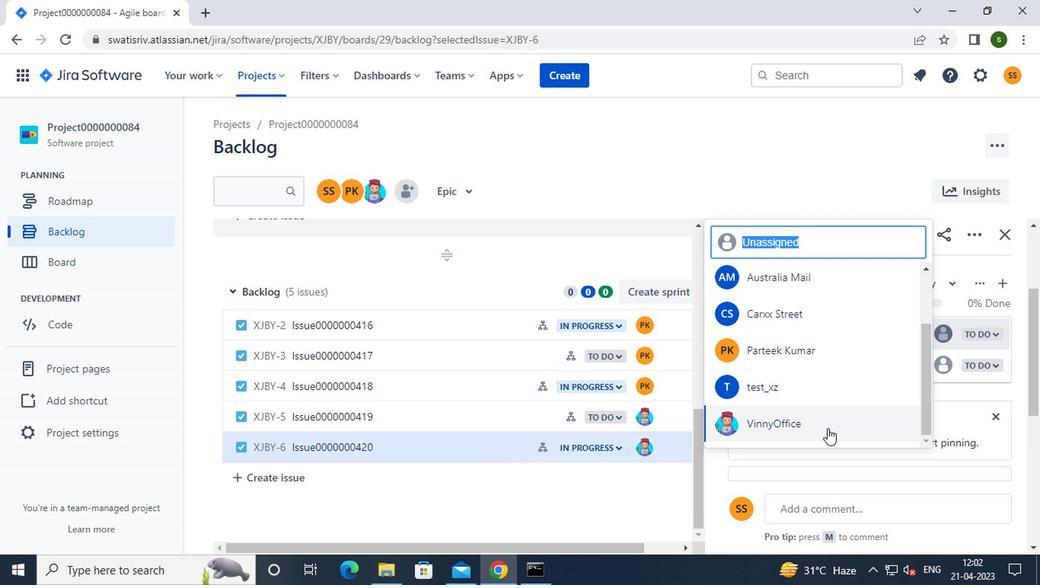 
Action: Mouse moved to (665, 165)
Screenshot: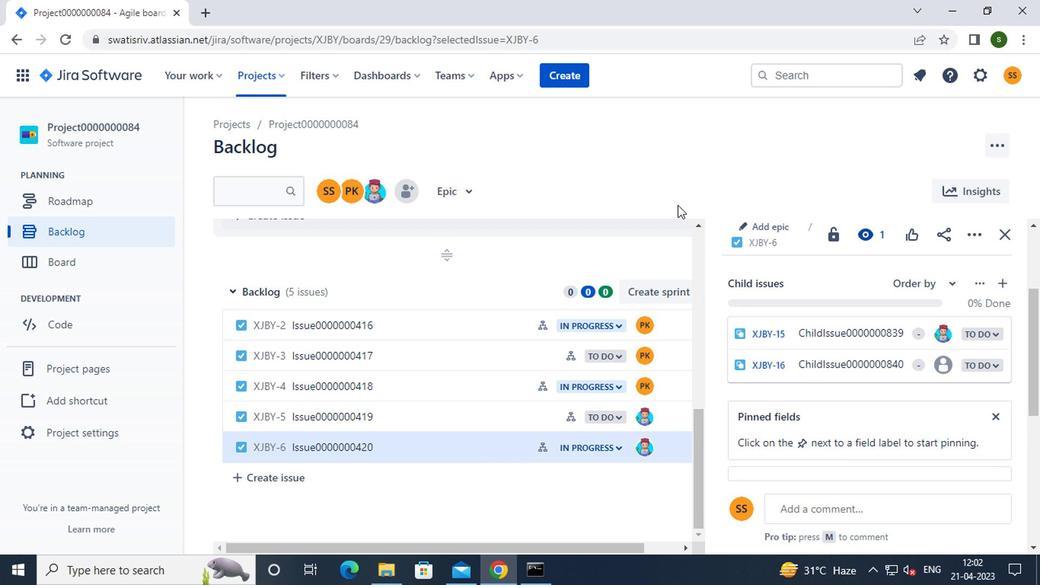 
